 Task: Set the password for HTTP stream output to "$Klick3".
Action: Mouse moved to (124, 45)
Screenshot: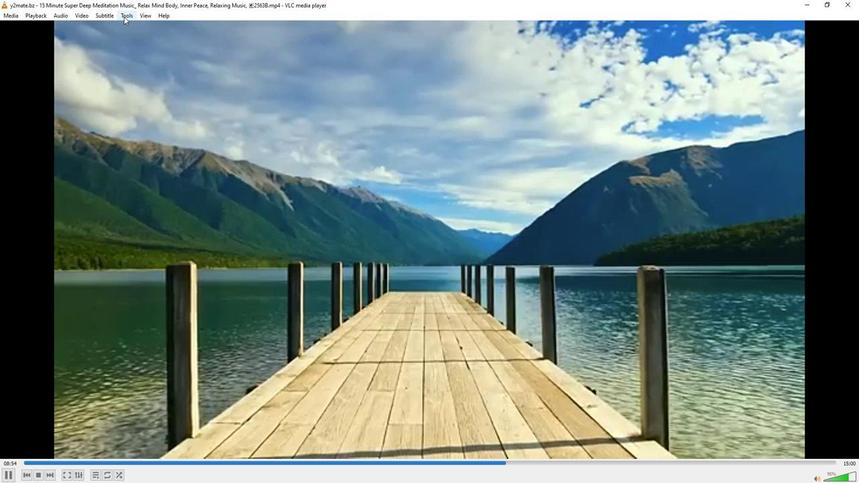 
Action: Mouse pressed left at (124, 45)
Screenshot: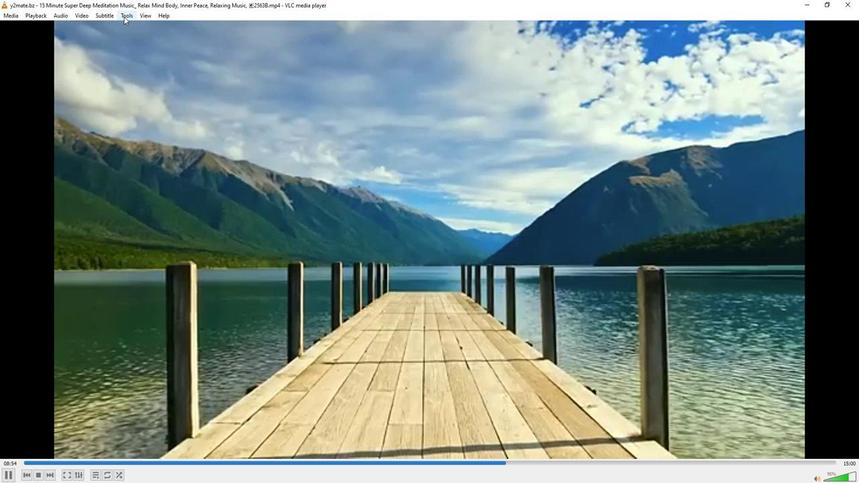 
Action: Mouse moved to (142, 140)
Screenshot: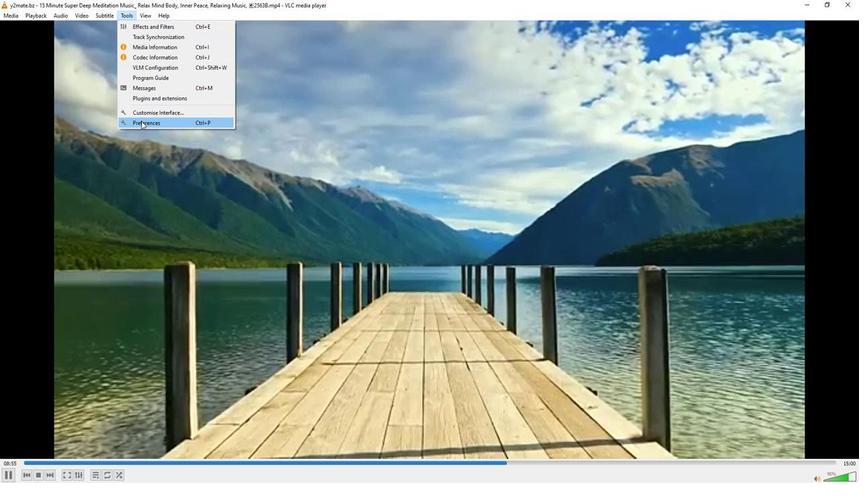 
Action: Mouse pressed left at (142, 140)
Screenshot: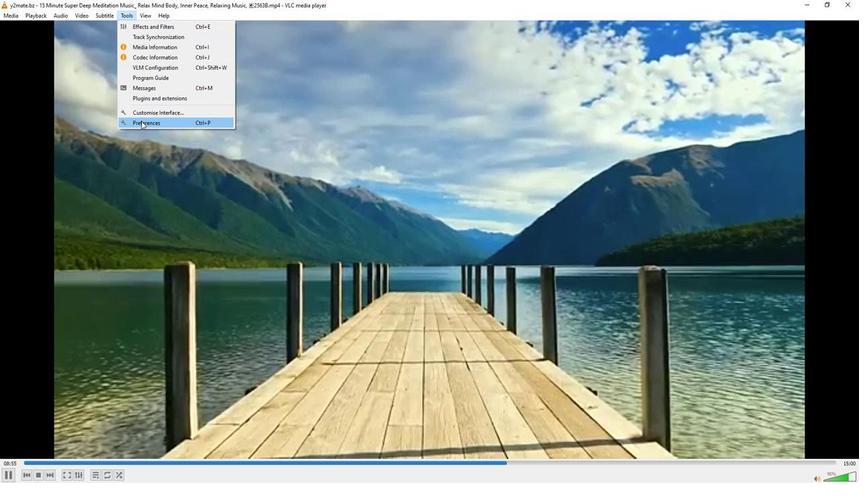 
Action: Mouse moved to (283, 387)
Screenshot: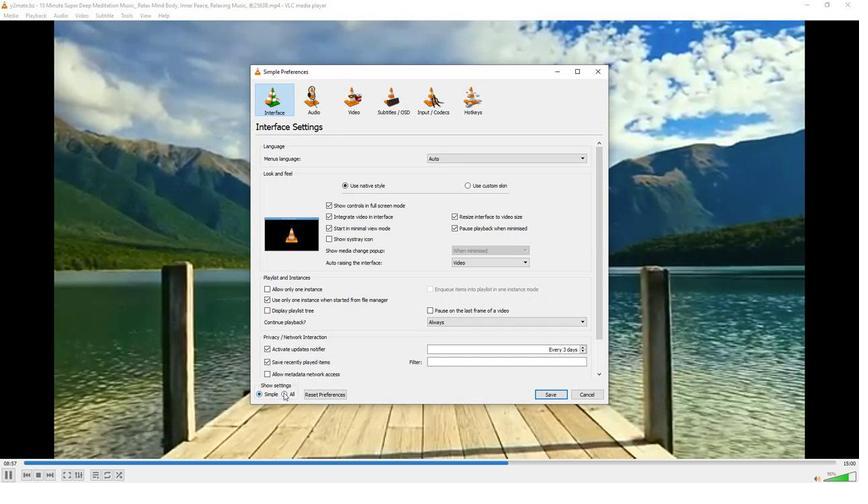 
Action: Mouse pressed left at (283, 387)
Screenshot: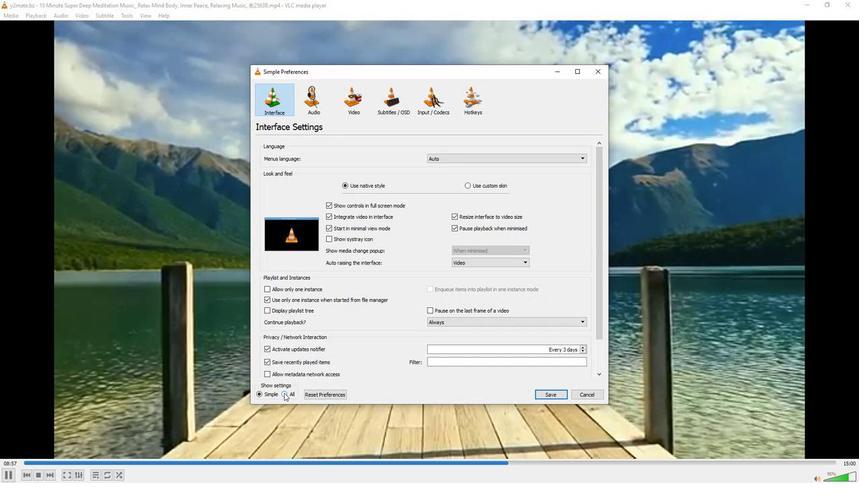 
Action: Mouse moved to (287, 314)
Screenshot: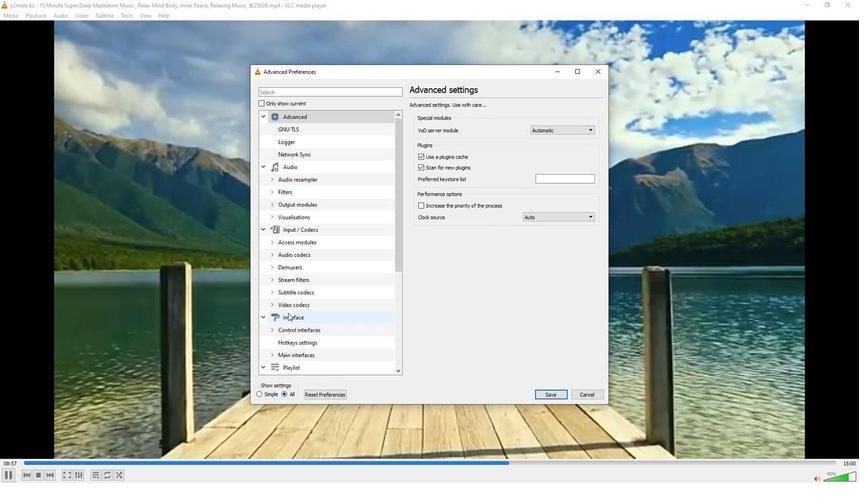 
Action: Mouse scrolled (287, 313) with delta (0, 0)
Screenshot: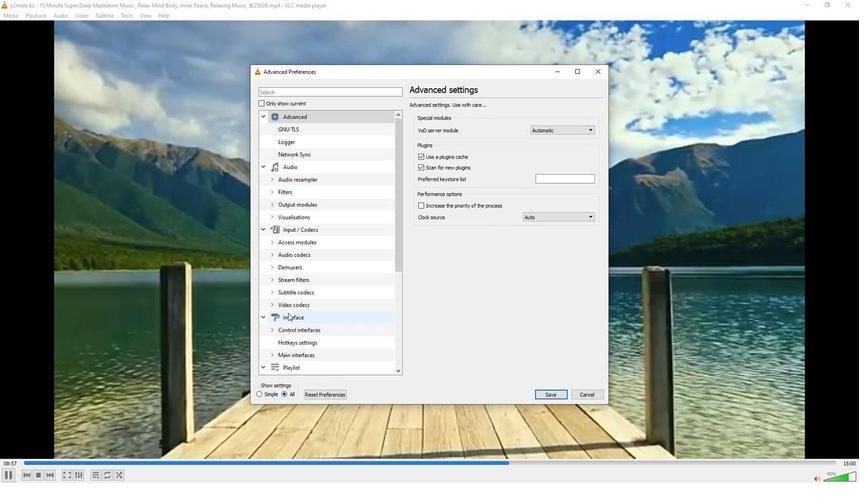 
Action: Mouse moved to (287, 314)
Screenshot: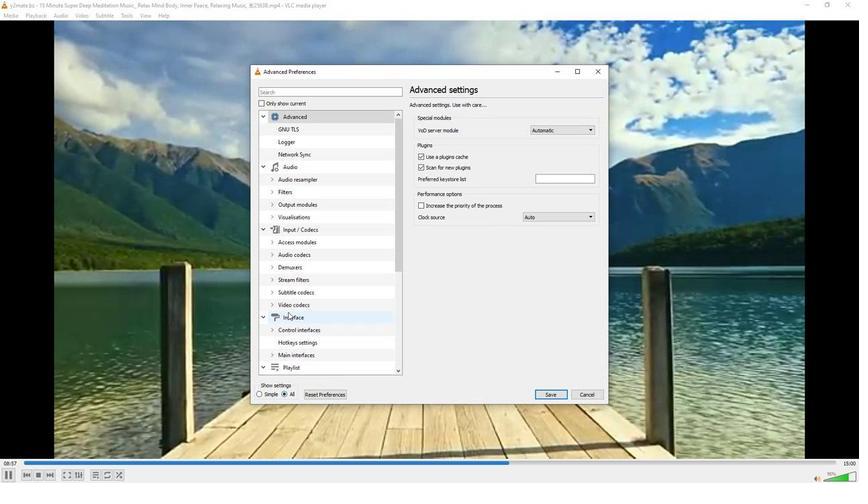 
Action: Mouse scrolled (287, 313) with delta (0, 0)
Screenshot: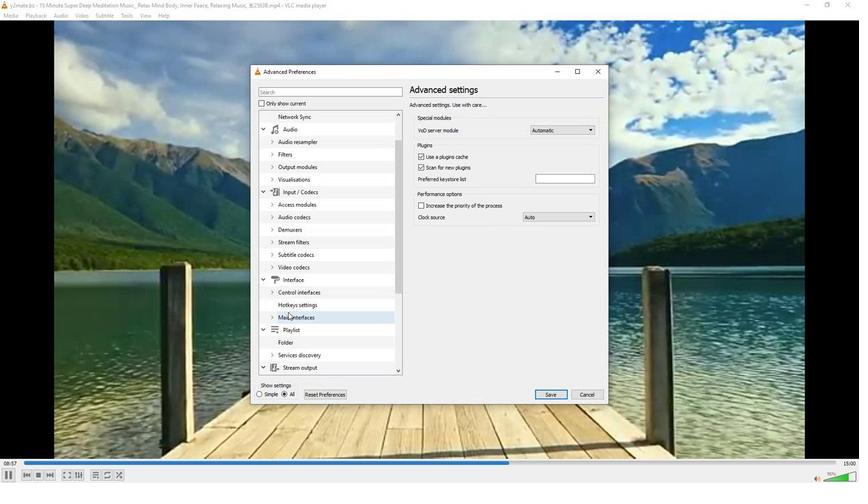 
Action: Mouse moved to (284, 339)
Screenshot: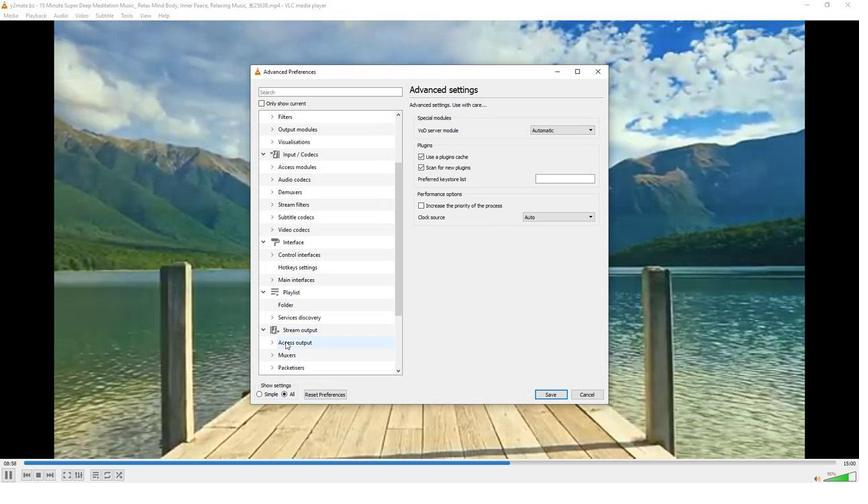 
Action: Mouse scrolled (284, 339) with delta (0, 0)
Screenshot: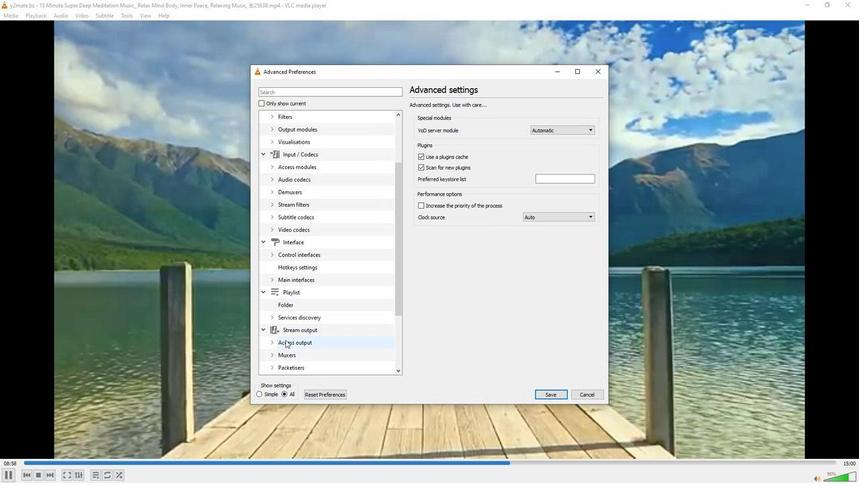 
Action: Mouse moved to (270, 307)
Screenshot: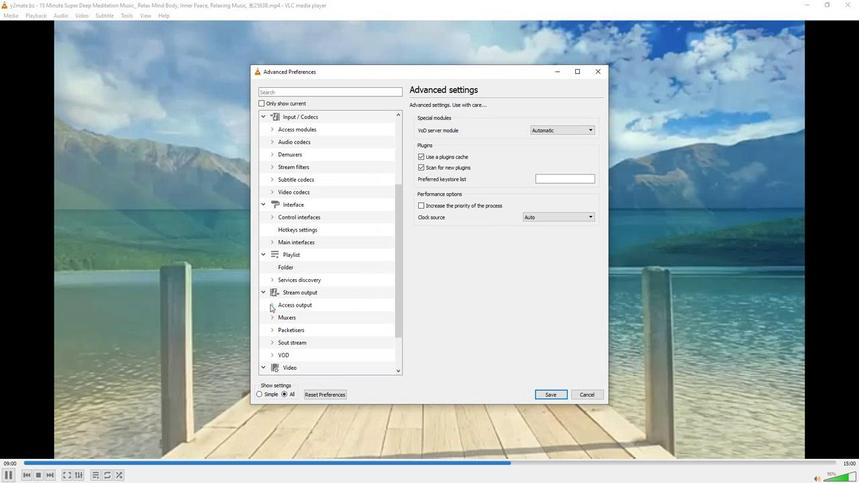
Action: Mouse pressed left at (270, 307)
Screenshot: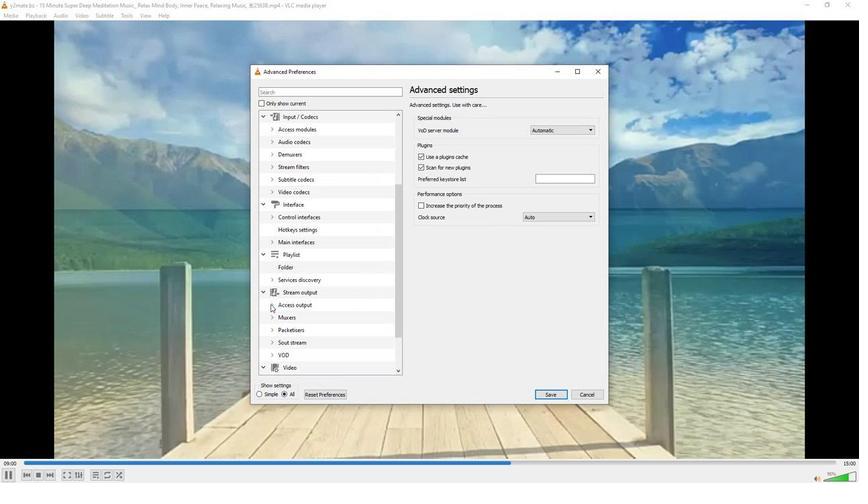 
Action: Mouse moved to (292, 329)
Screenshot: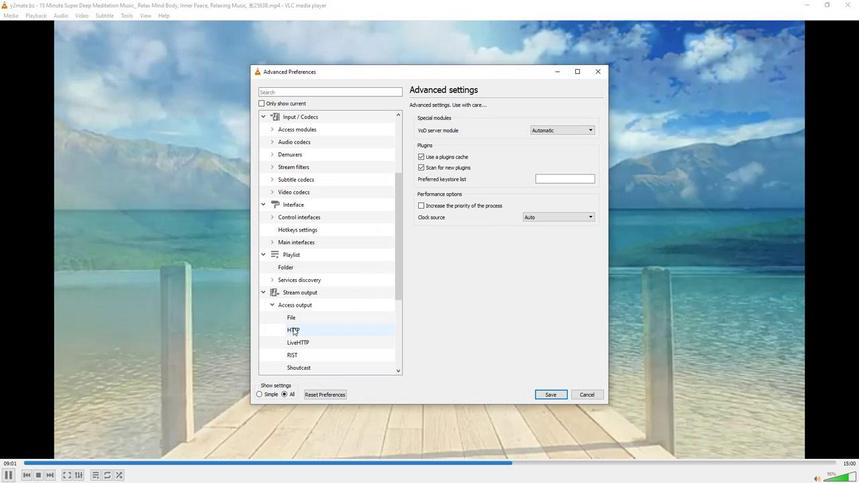 
Action: Mouse pressed left at (292, 329)
Screenshot: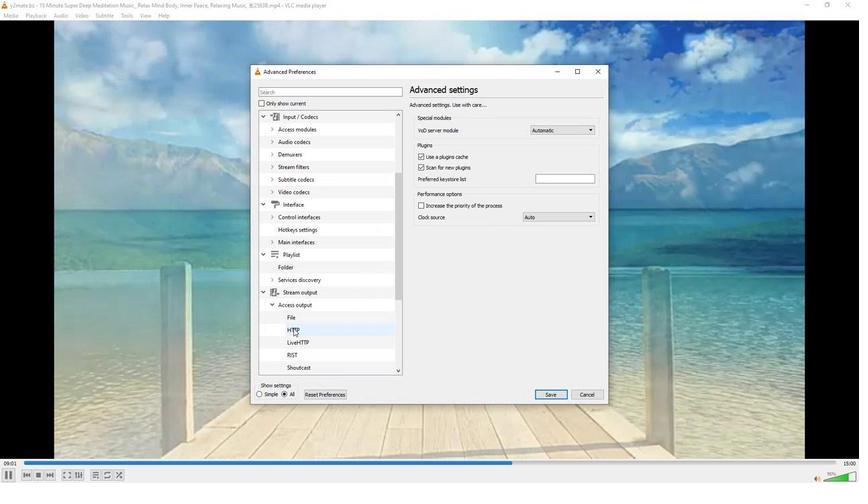 
Action: Mouse moved to (544, 151)
Screenshot: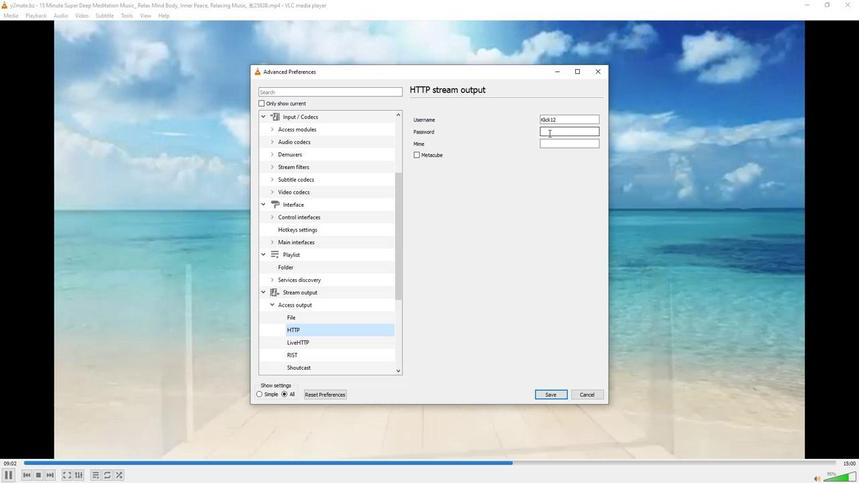 
Action: Mouse pressed left at (544, 151)
Screenshot: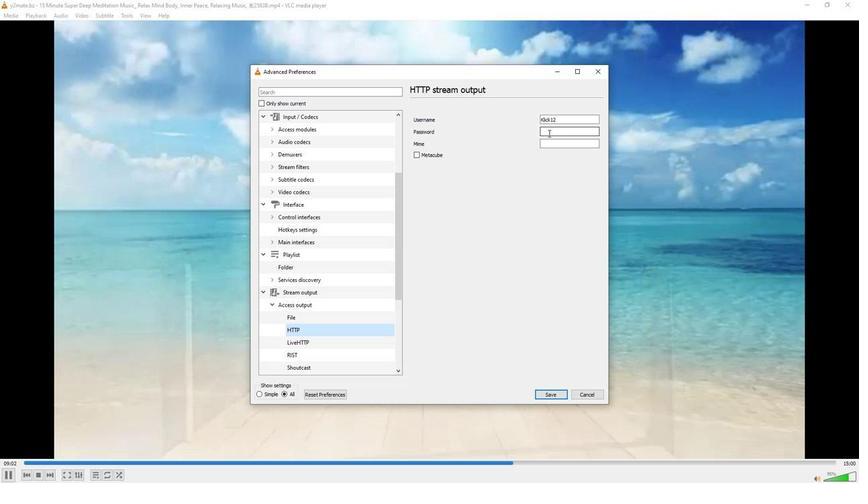 
Action: Mouse moved to (544, 151)
Screenshot: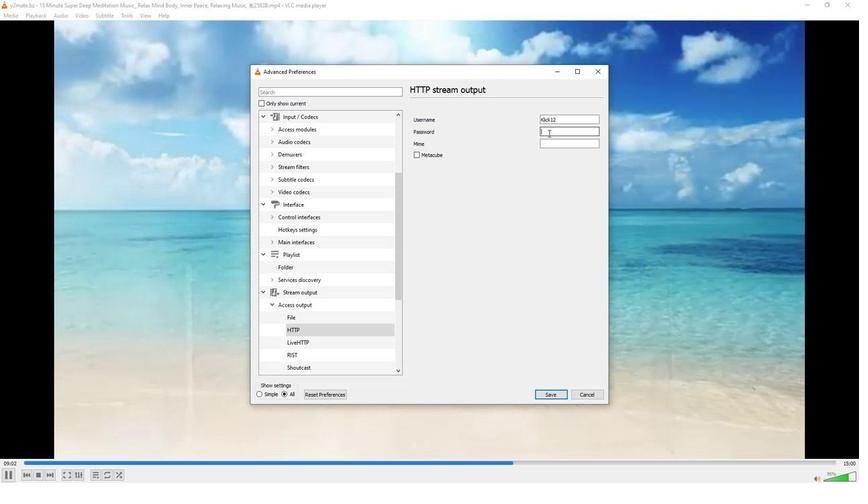
Action: Key pressed <Key.shift><Key.shift><Key.shift><Key.shift><Key.shift><Key.shift><Key.shift><Key.shift><Key.shift>$<Key.shift><Key.shift><Key.shift>Klick3
Screenshot: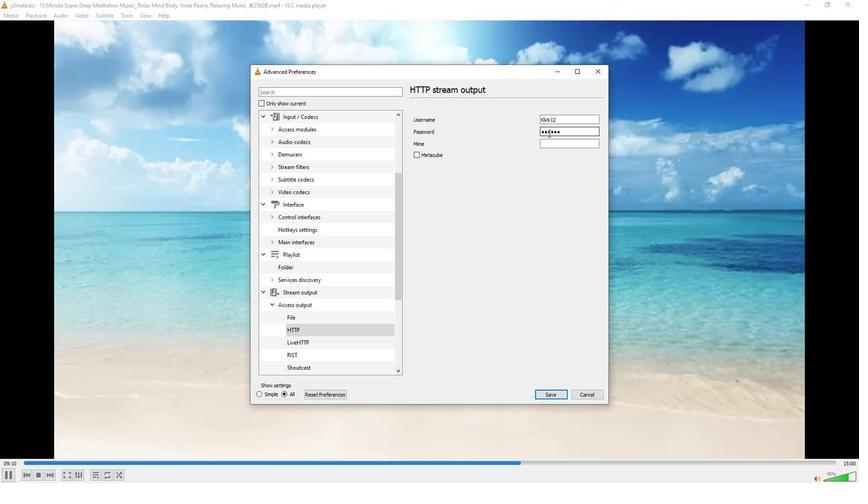 
Action: Mouse moved to (548, 273)
Screenshot: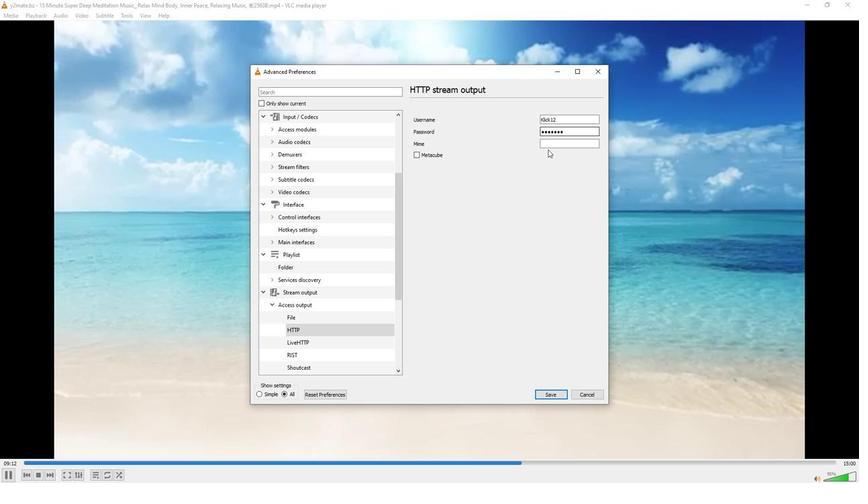 
